 Task: Open email in a new window   from parteek.kumar@softage.net with a subject Subject0026
Action: Mouse moved to (455, 35)
Screenshot: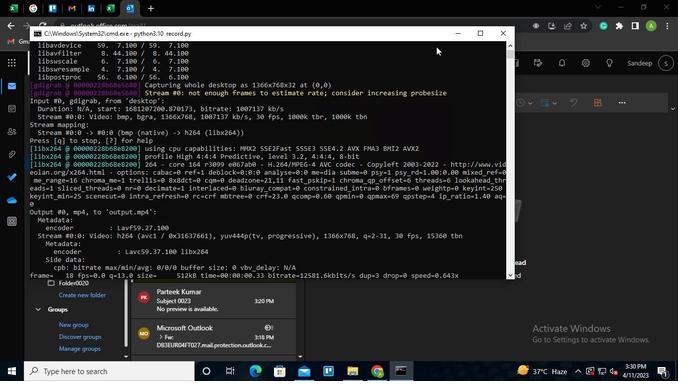 
Action: Mouse pressed left at (455, 35)
Screenshot: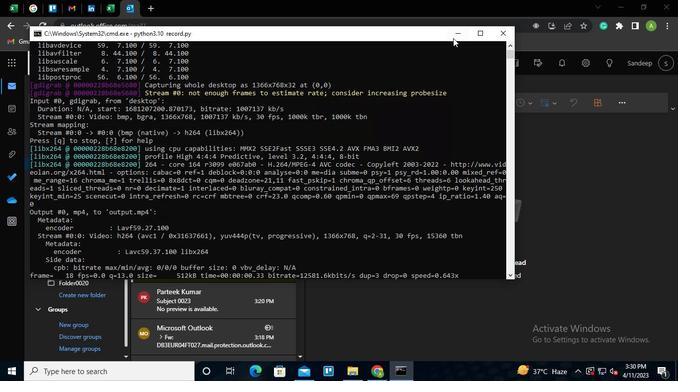 
Action: Mouse moved to (272, 66)
Screenshot: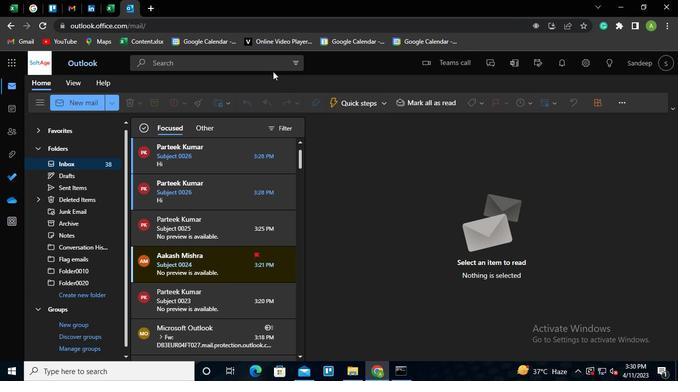 
Action: Mouse pressed left at (272, 66)
Screenshot: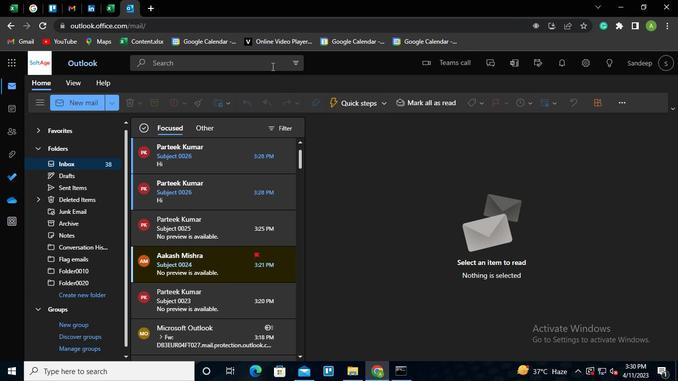 
Action: Mouse moved to (377, 65)
Screenshot: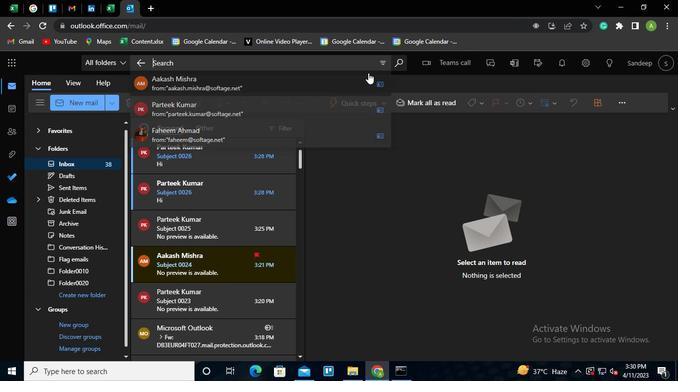 
Action: Mouse pressed left at (377, 65)
Screenshot: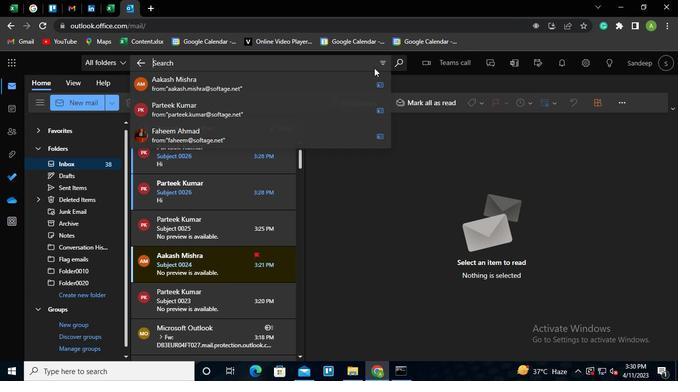 
Action: Mouse moved to (200, 121)
Screenshot: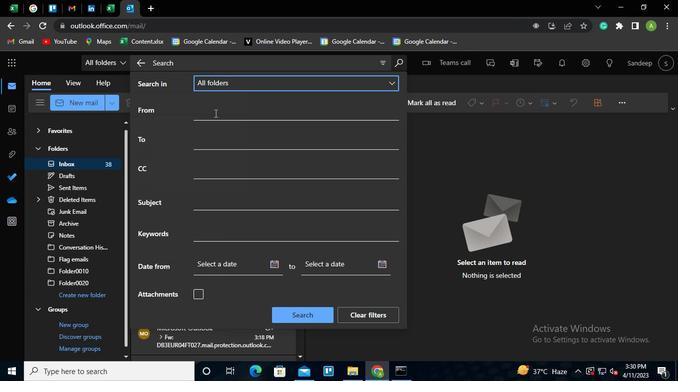 
Action: Mouse pressed left at (200, 121)
Screenshot: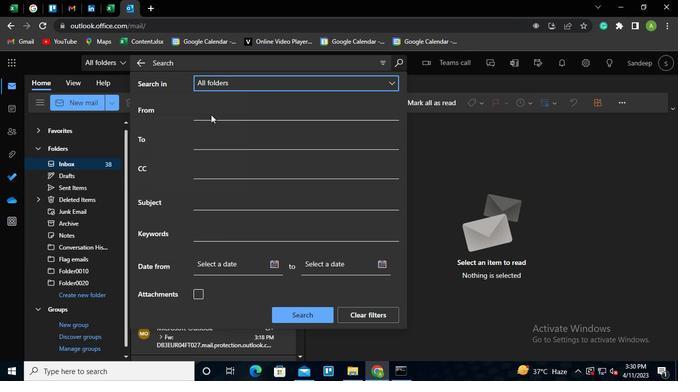 
Action: Mouse moved to (205, 114)
Screenshot: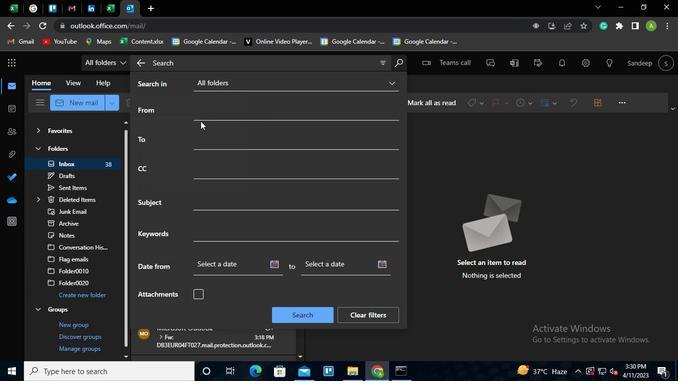 
Action: Mouse pressed left at (205, 114)
Screenshot: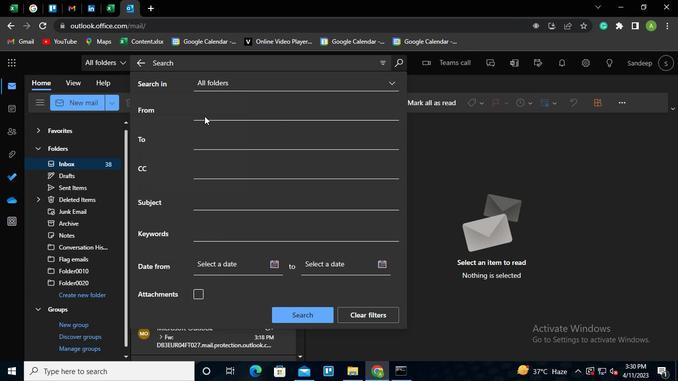
Action: Mouse moved to (206, 114)
Screenshot: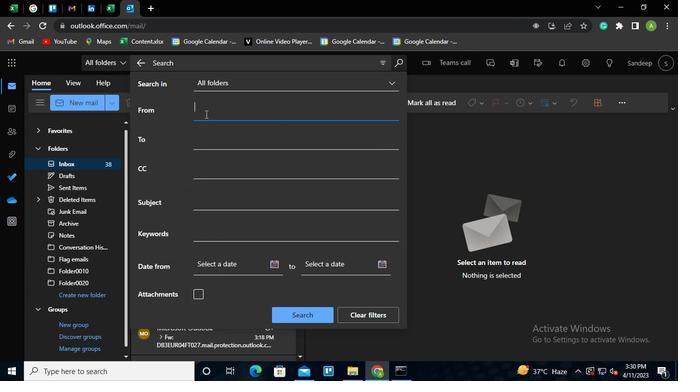 
Action: Mouse pressed left at (206, 114)
Screenshot: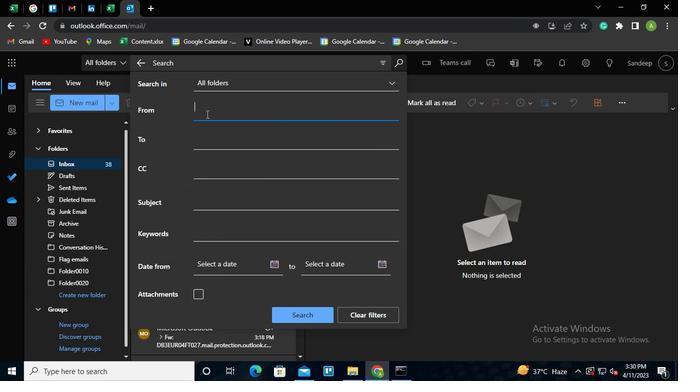 
Action: Mouse moved to (221, 147)
Screenshot: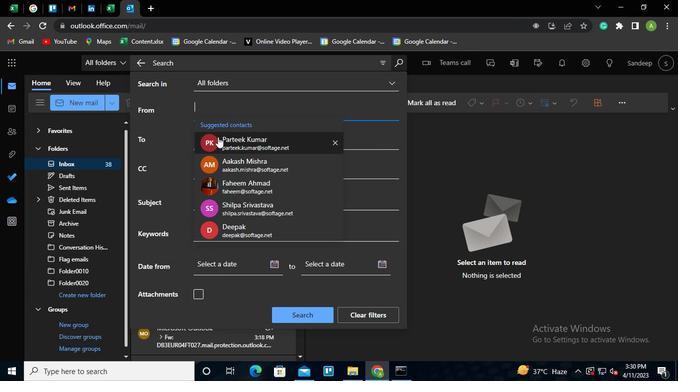 
Action: Mouse pressed left at (221, 147)
Screenshot: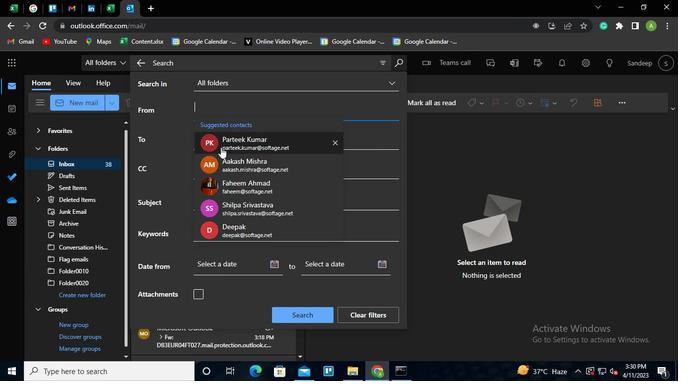 
Action: Mouse moved to (202, 207)
Screenshot: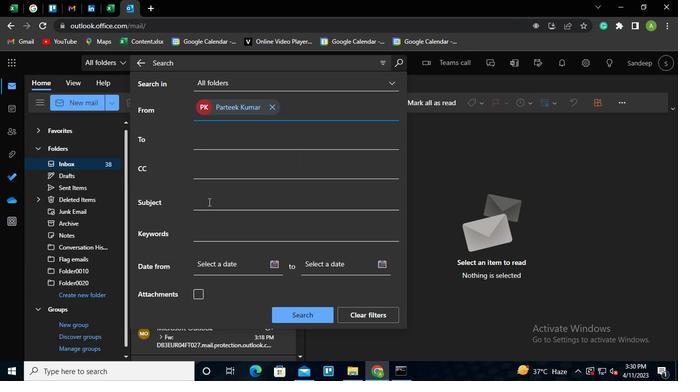 
Action: Mouse pressed left at (202, 207)
Screenshot: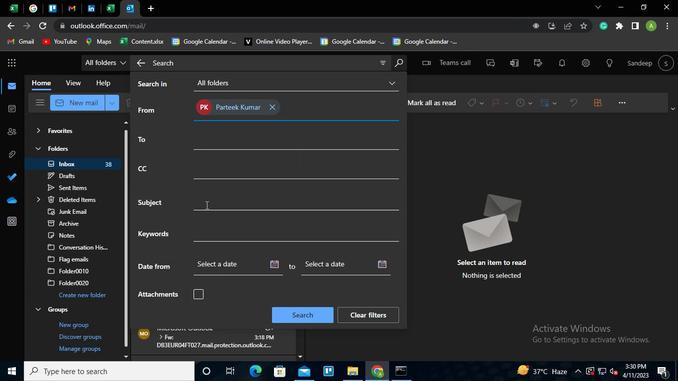 
Action: Mouse moved to (199, 207)
Screenshot: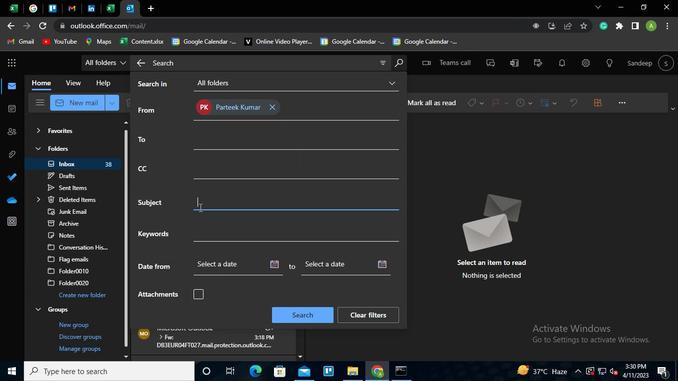 
Action: Keyboard Key.shift
Screenshot: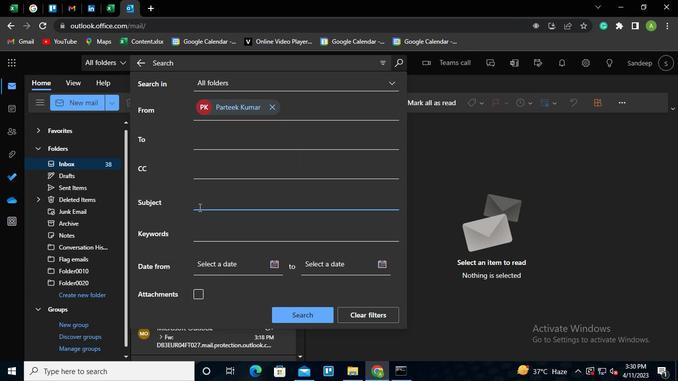 
Action: Keyboard S
Screenshot: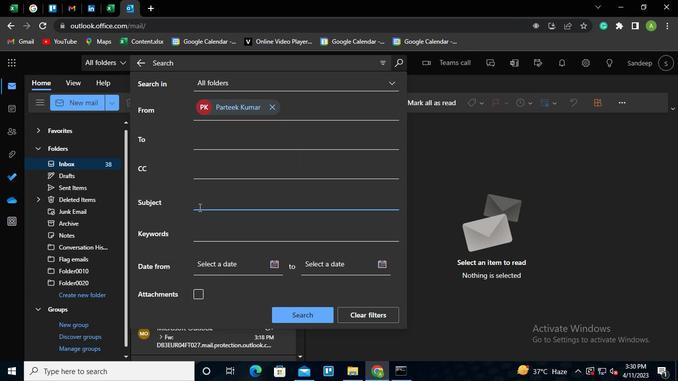
Action: Keyboard u
Screenshot: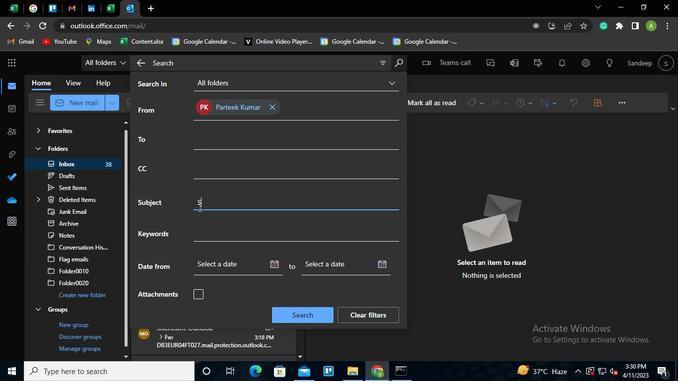 
Action: Keyboard b
Screenshot: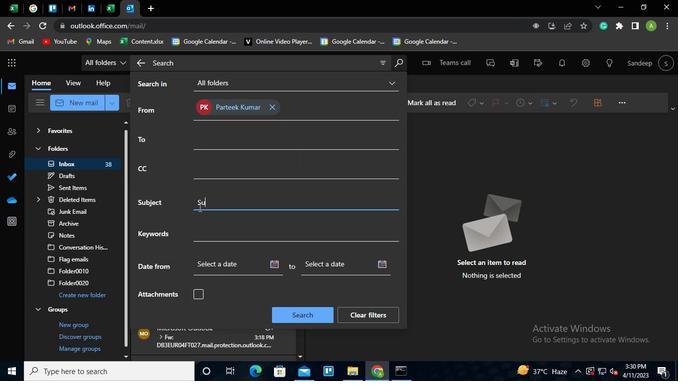
Action: Keyboard j
Screenshot: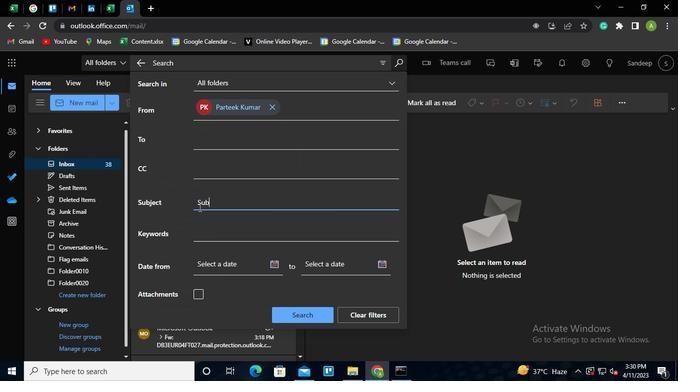 
Action: Keyboard e
Screenshot: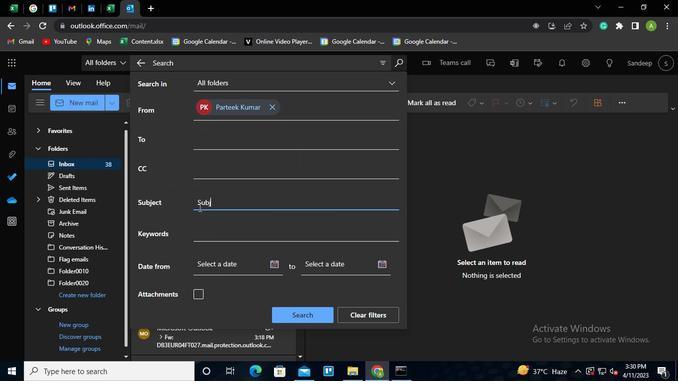 
Action: Keyboard c
Screenshot: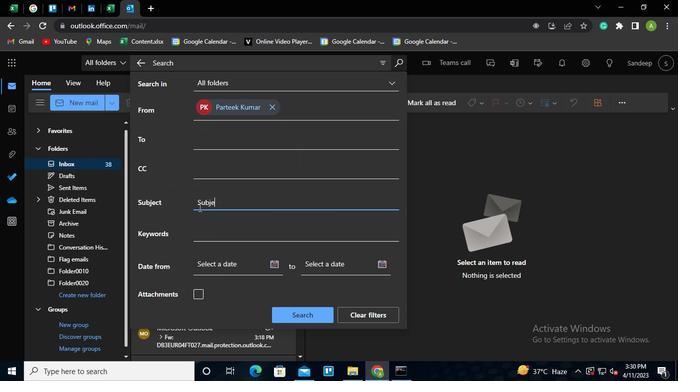 
Action: Keyboard t
Screenshot: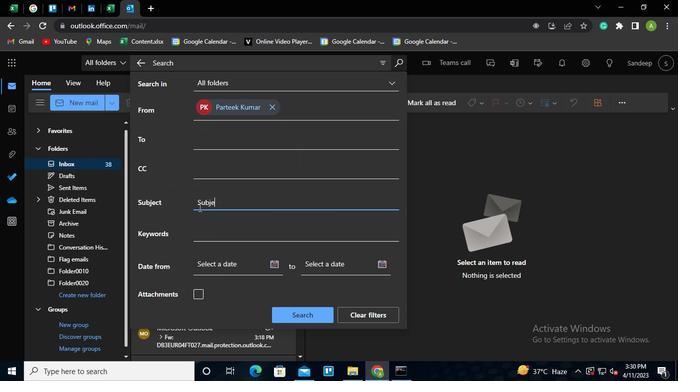 
Action: Keyboard Key.space
Screenshot: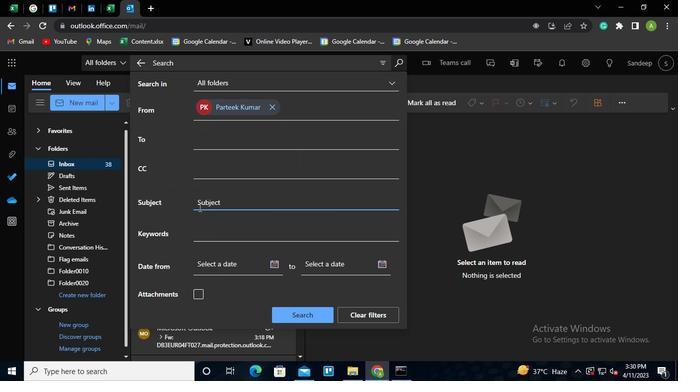 
Action: Keyboard <96>
Screenshot: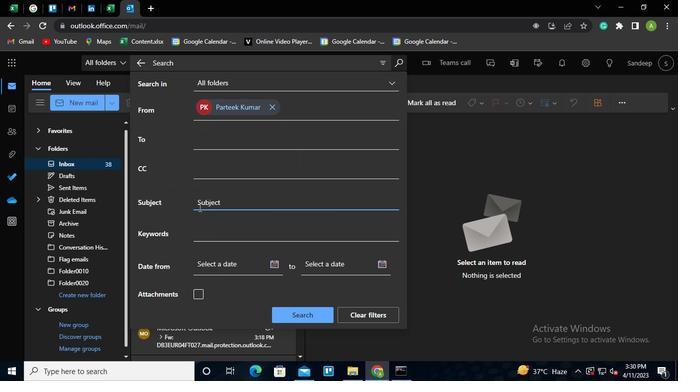 
Action: Keyboard <96>
Screenshot: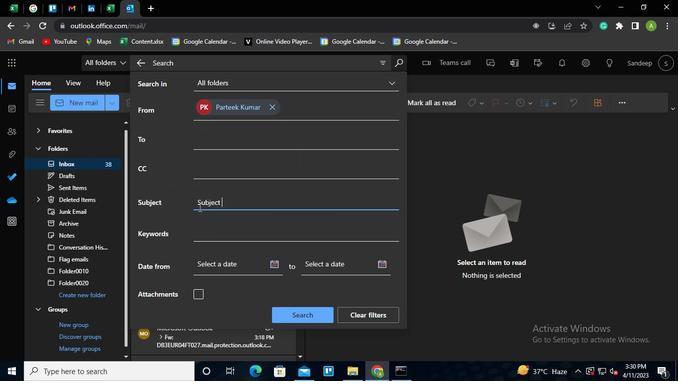 
Action: Keyboard <98>
Screenshot: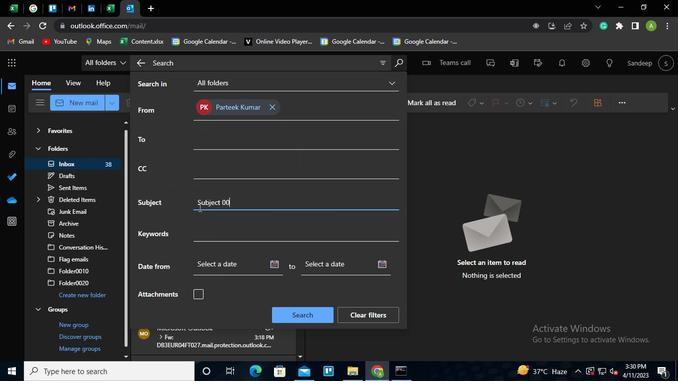 
Action: Keyboard <102>
Screenshot: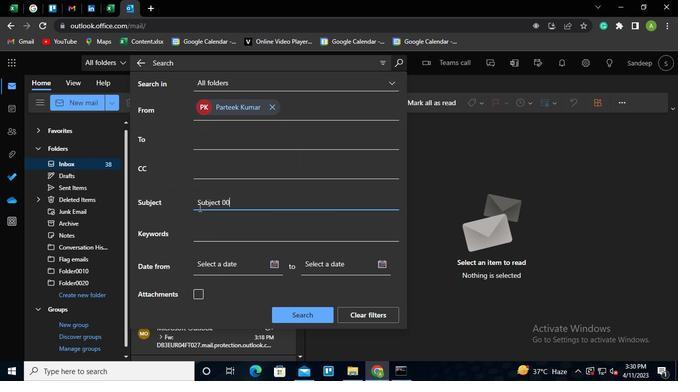 
Action: Mouse moved to (293, 314)
Screenshot: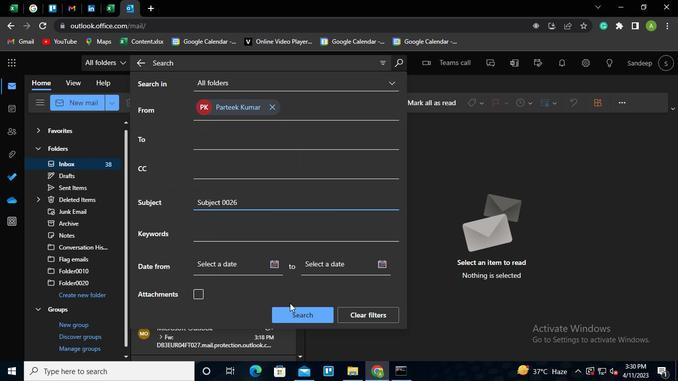 
Action: Mouse pressed left at (293, 314)
Screenshot: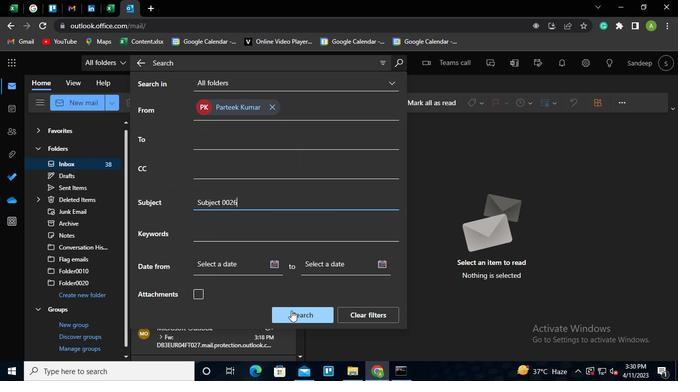 
Action: Mouse moved to (211, 187)
Screenshot: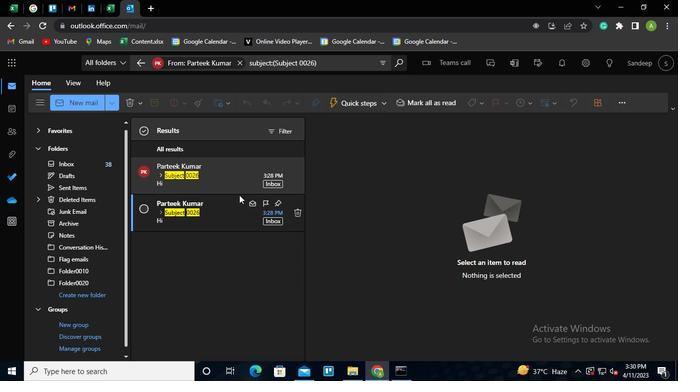 
Action: Mouse pressed left at (211, 187)
Screenshot: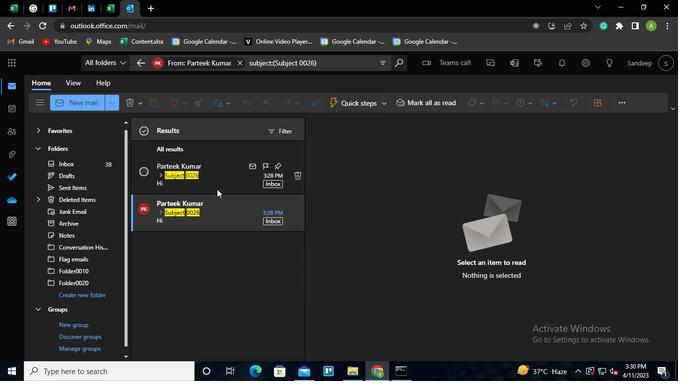 
Action: Mouse pressed left at (211, 187)
Screenshot: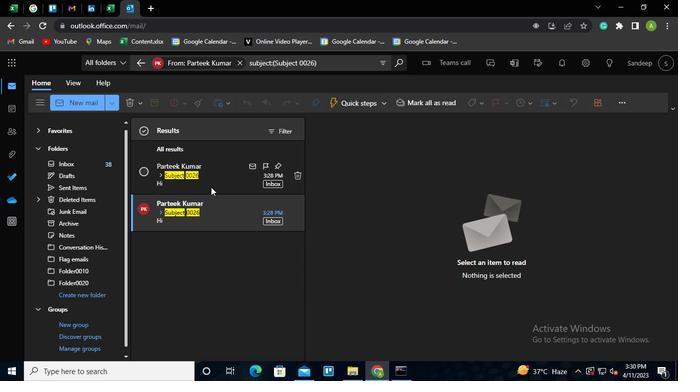 
Action: Mouse moved to (463, 26)
Screenshot: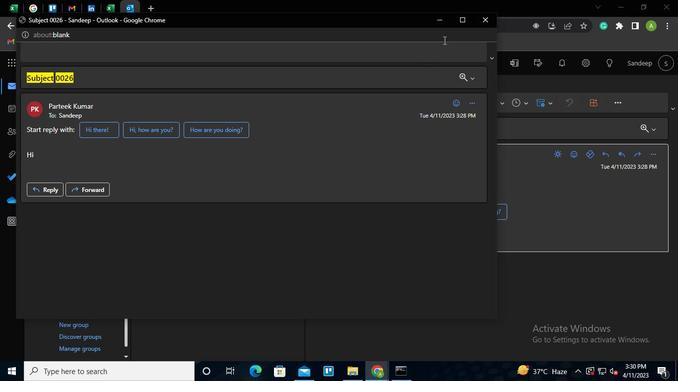
Action: Mouse pressed left at (463, 26)
Screenshot: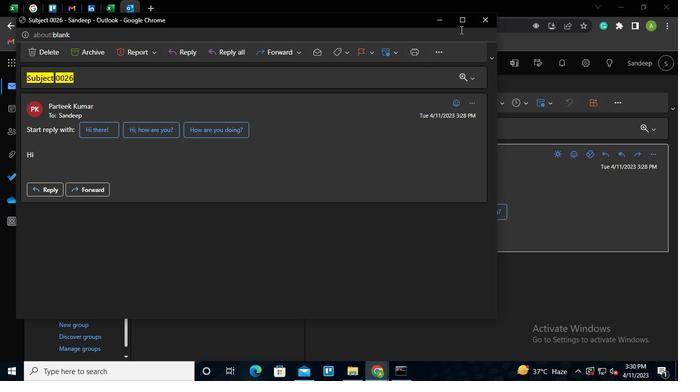 
Action: Mouse moved to (399, 366)
Screenshot: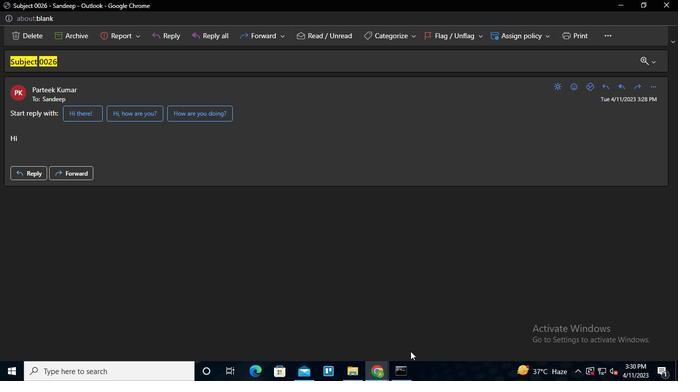 
Action: Mouse pressed left at (399, 366)
Screenshot: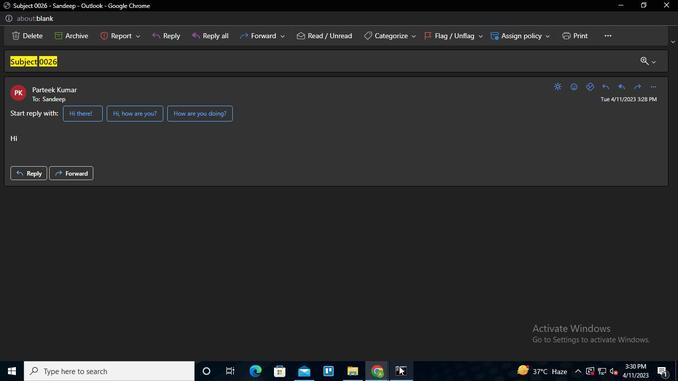 
Action: Mouse moved to (503, 37)
Screenshot: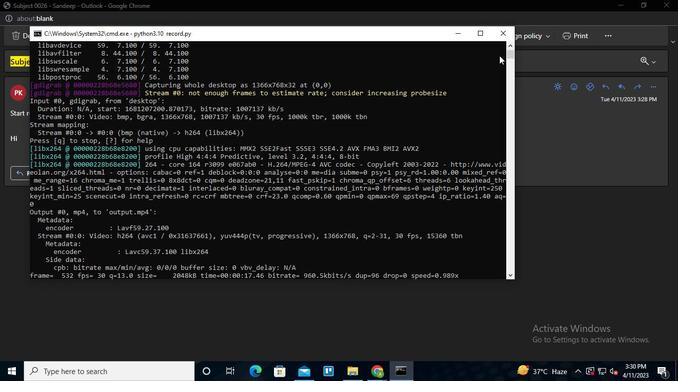 
Action: Mouse pressed left at (503, 37)
Screenshot: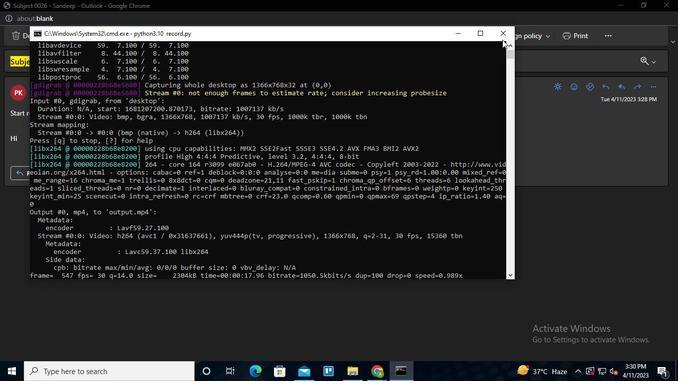 
